 Task: Sort your emails by categories using the 'View' tab.
Action: Mouse moved to (248, 32)
Screenshot: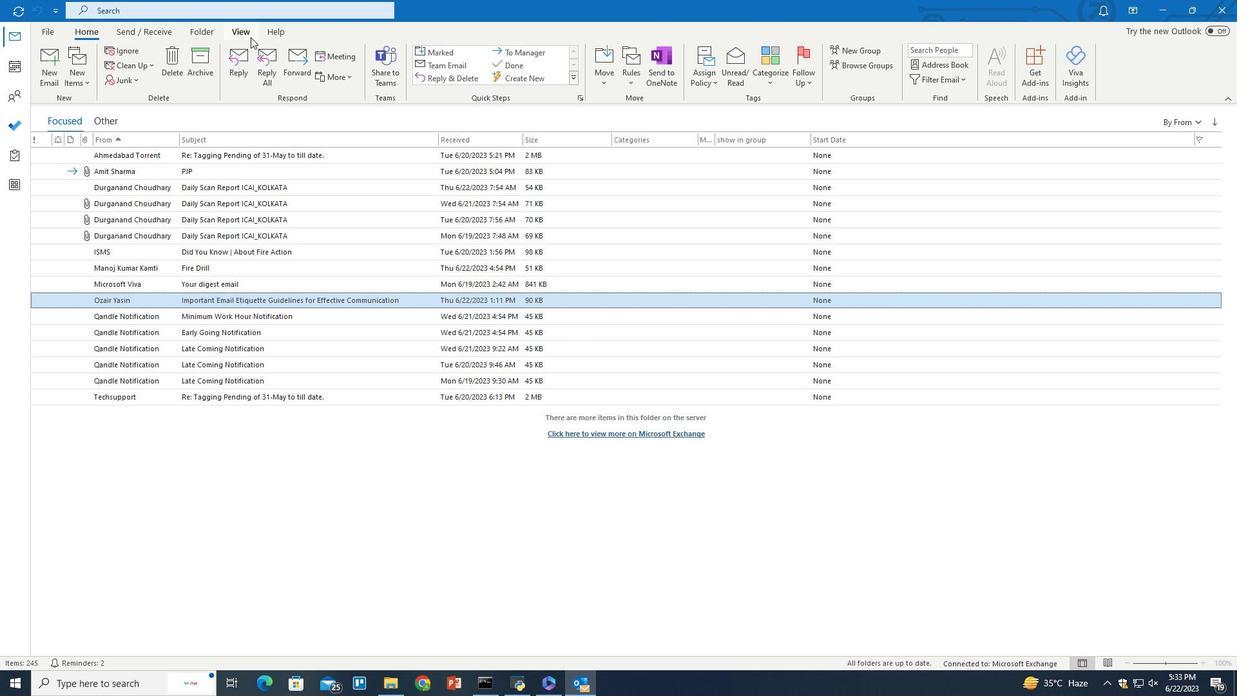 
Action: Mouse pressed left at (248, 32)
Screenshot: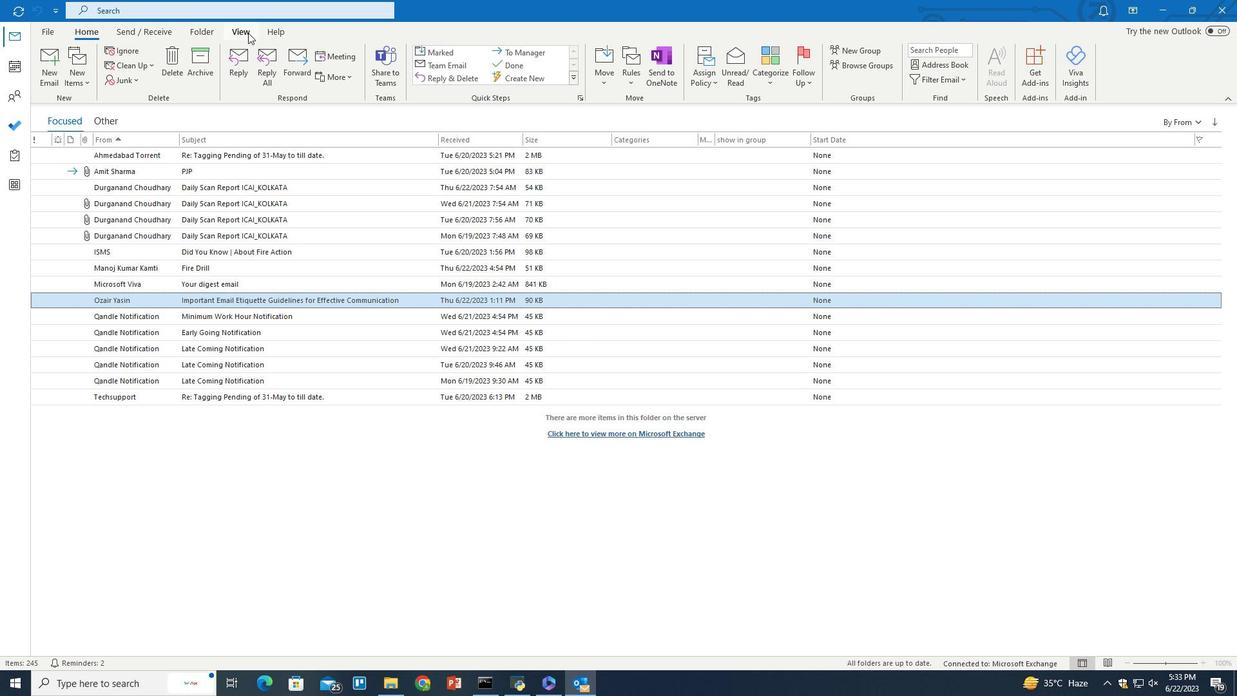 
Action: Mouse moved to (646, 58)
Screenshot: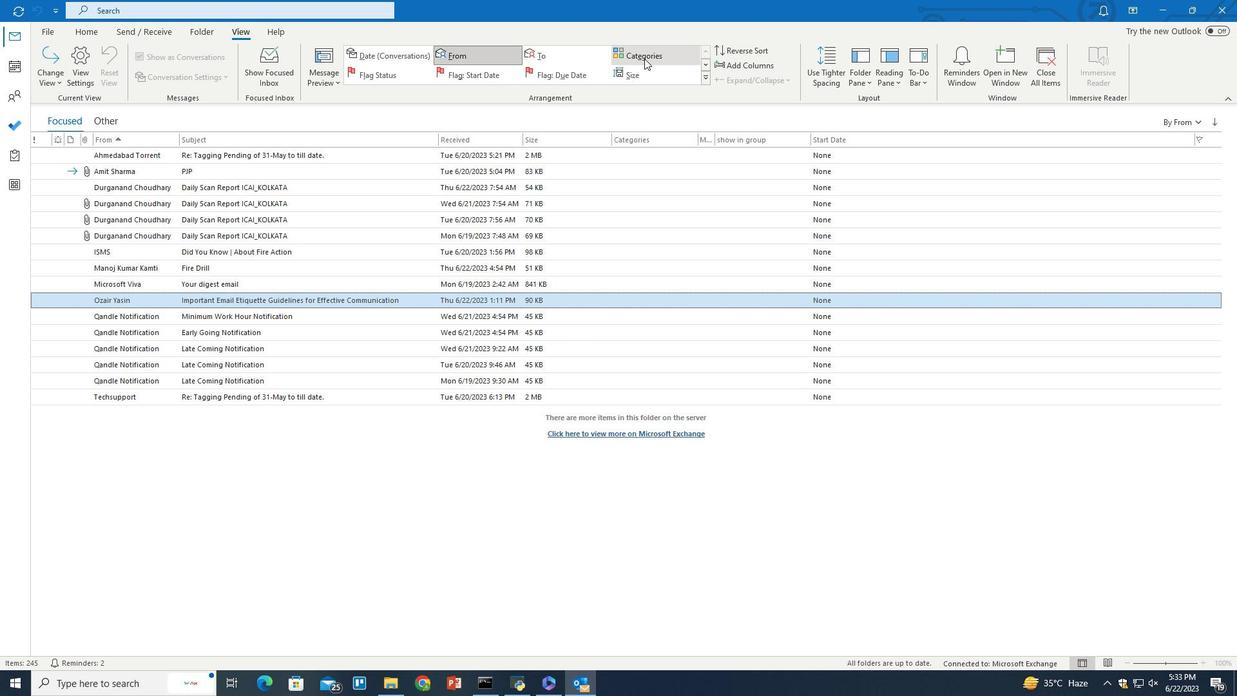 
Action: Mouse pressed left at (646, 58)
Screenshot: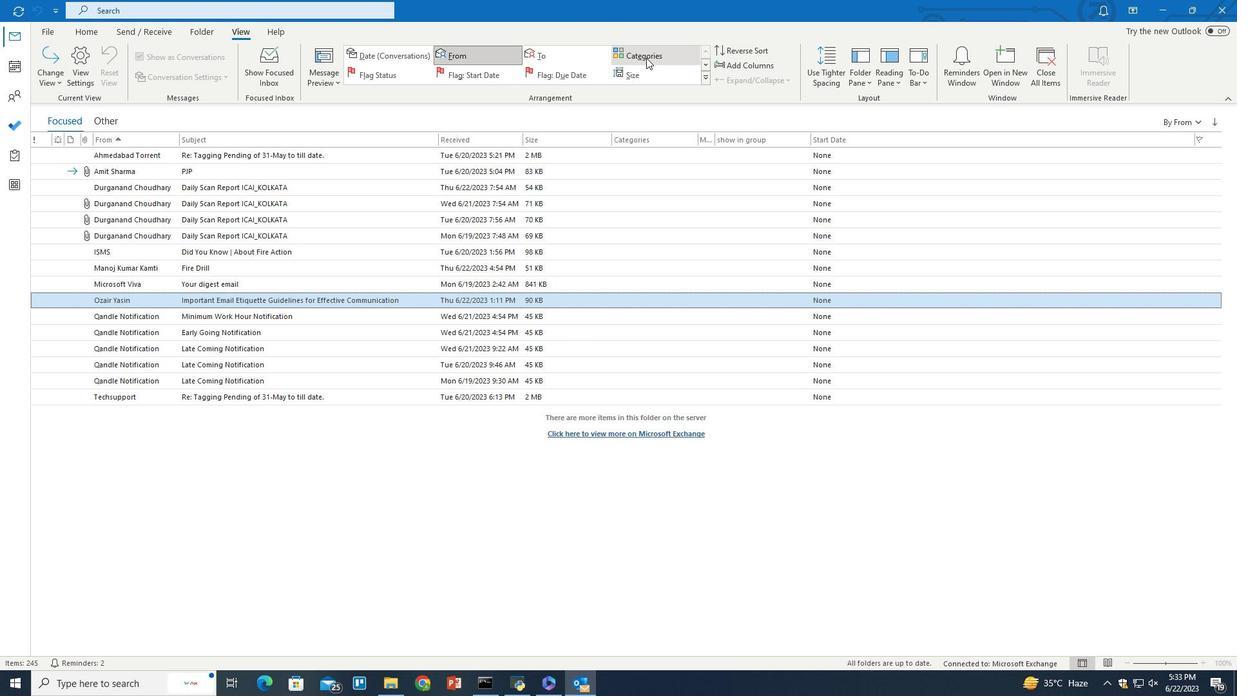 
